 Task: Create a rule from the Agile list, Priority changed -> Complete task in the project TreatWorks if Priority Cleared then Complete Task.
Action: Mouse moved to (80, 493)
Screenshot: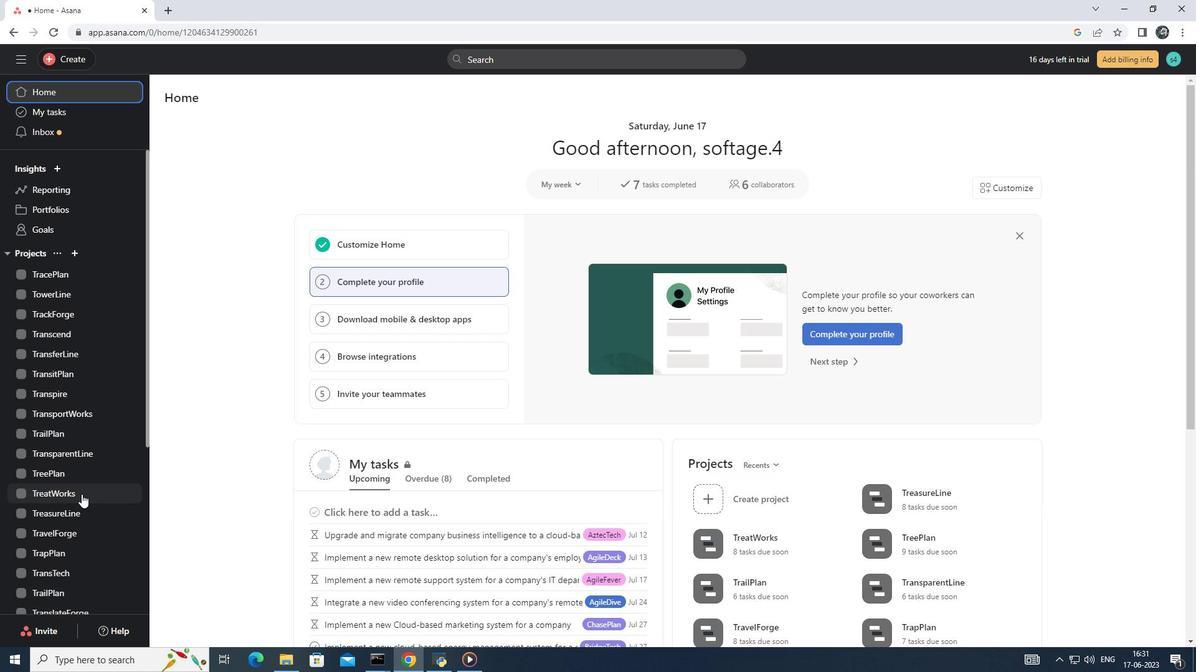 
Action: Mouse pressed left at (80, 493)
Screenshot: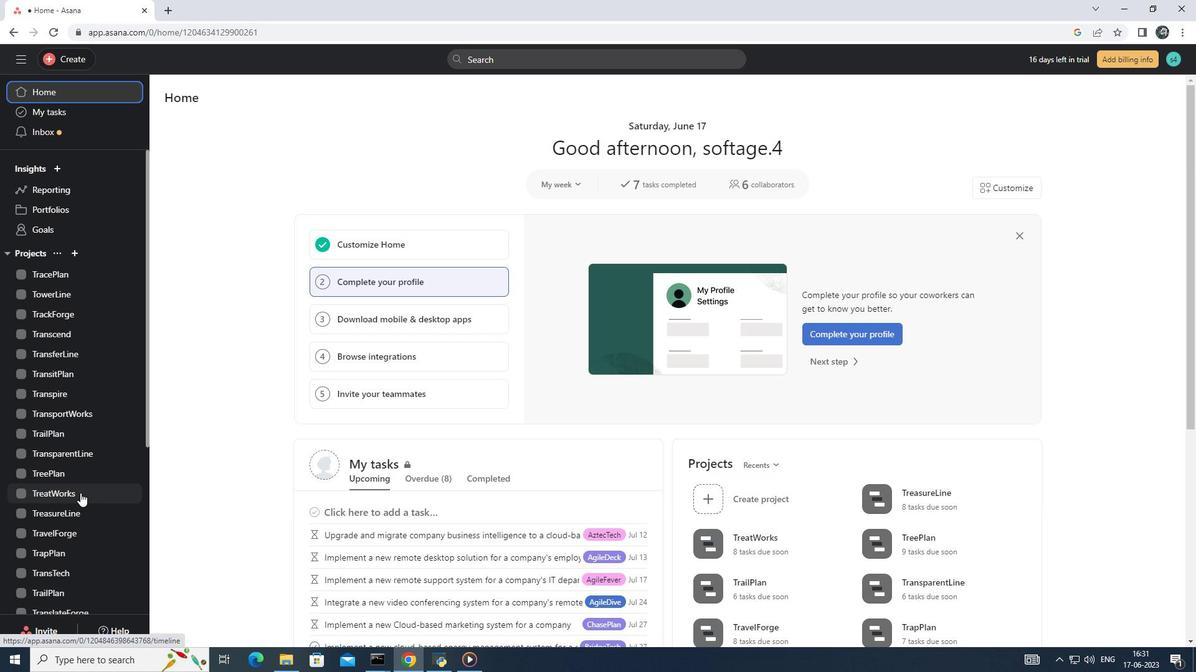 
Action: Mouse moved to (1156, 106)
Screenshot: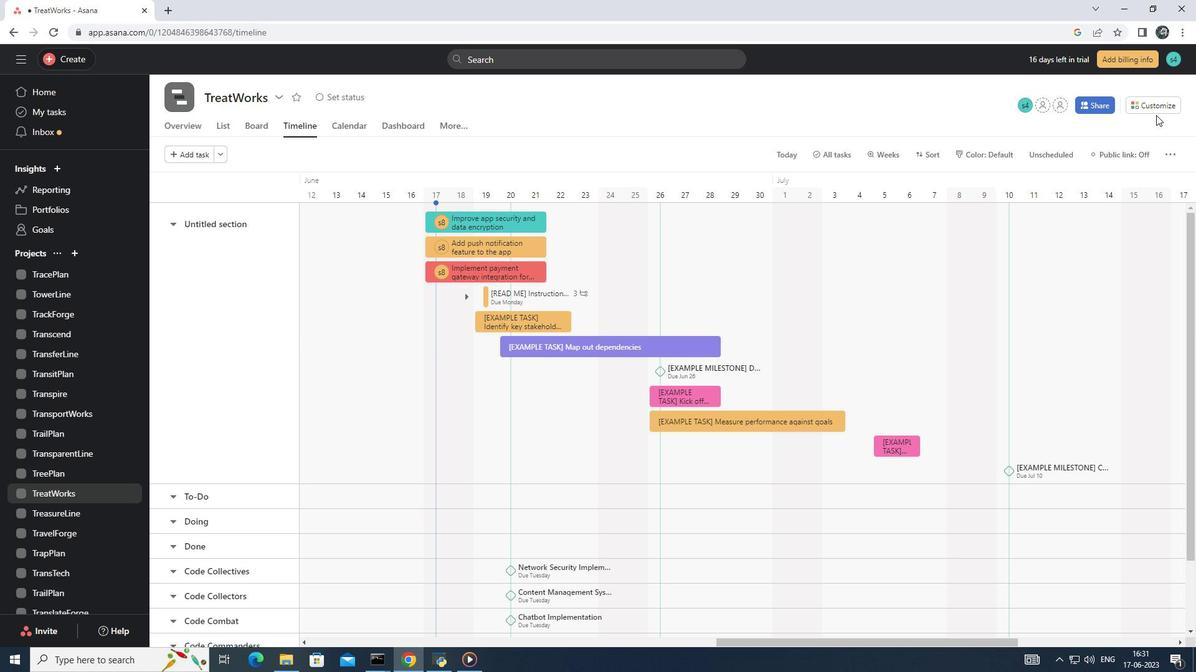 
Action: Mouse pressed left at (1156, 106)
Screenshot: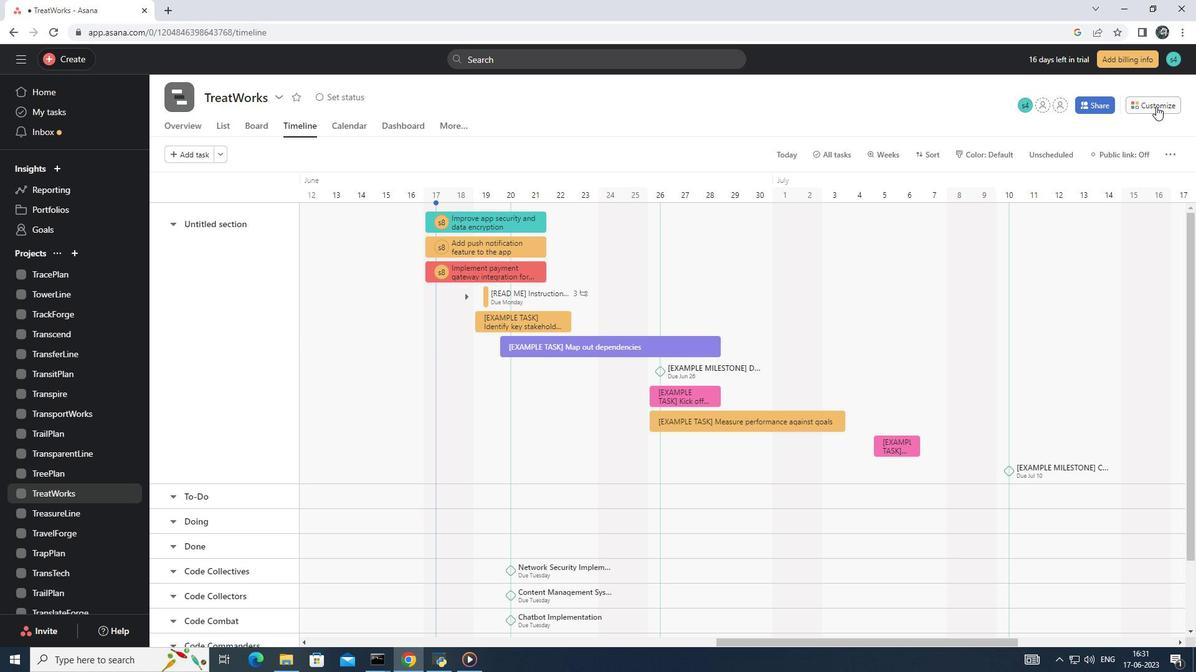 
Action: Mouse moved to (938, 301)
Screenshot: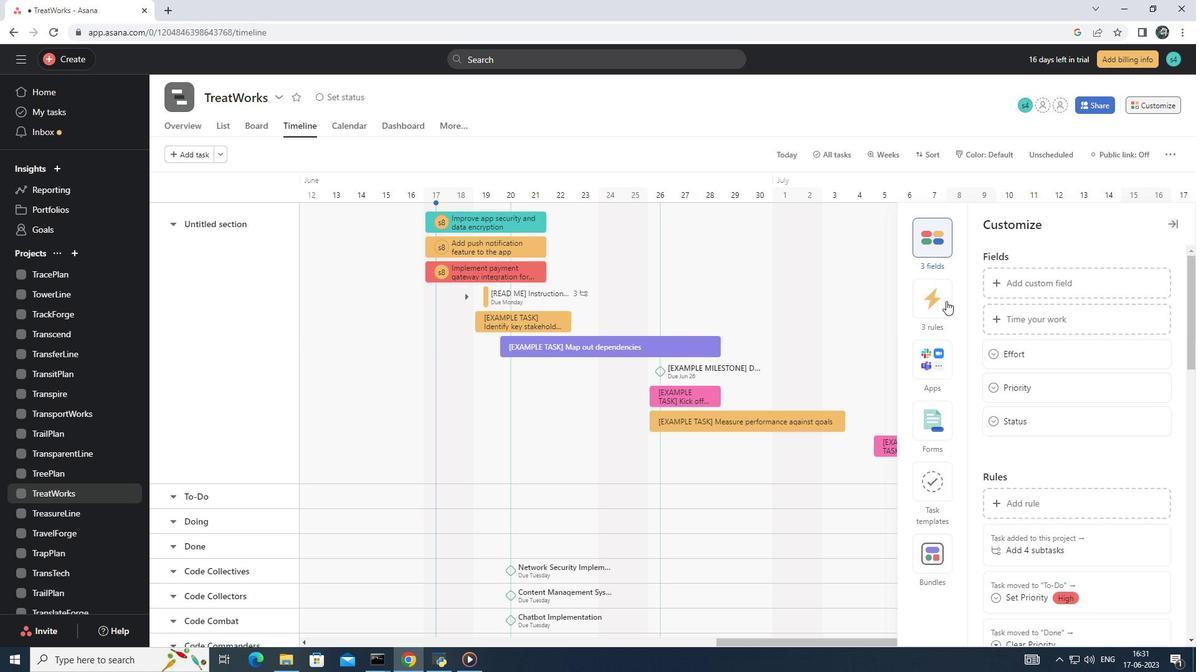 
Action: Mouse pressed left at (938, 301)
Screenshot: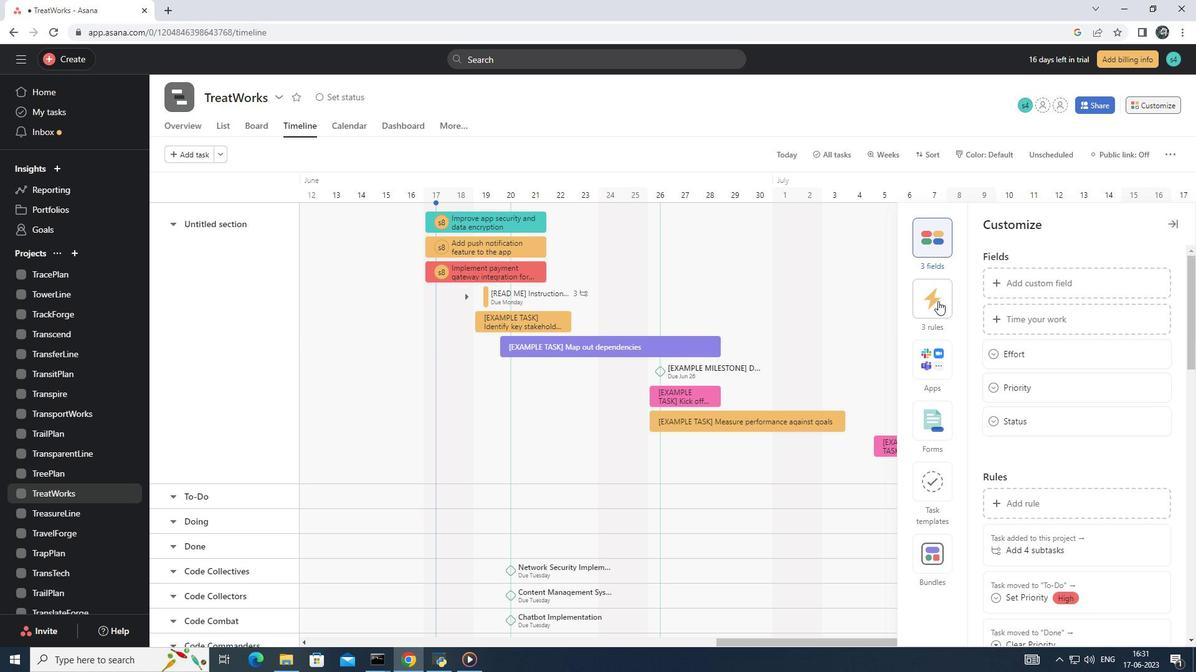 
Action: Mouse moved to (1038, 281)
Screenshot: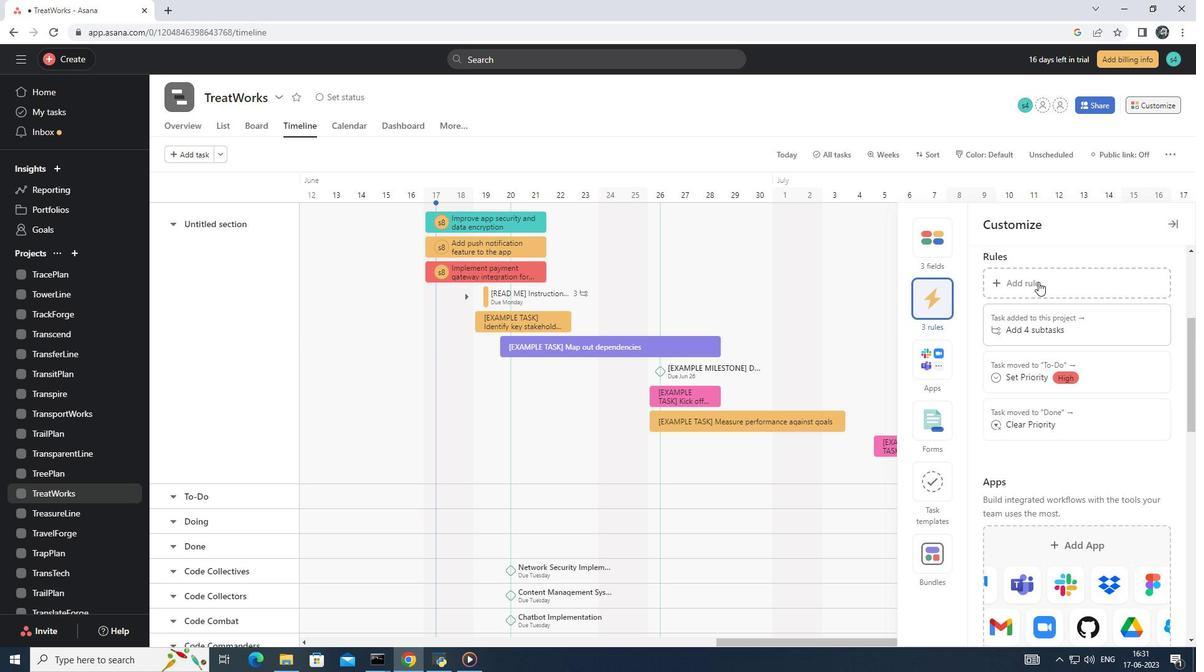 
Action: Mouse pressed left at (1038, 281)
Screenshot: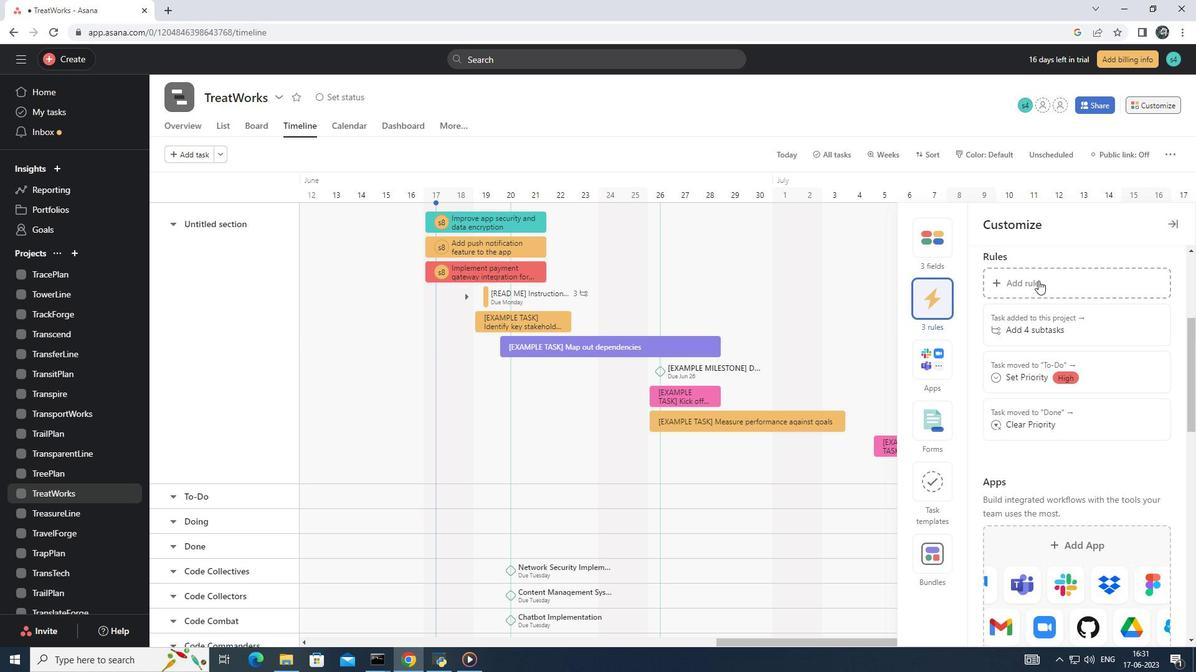 
Action: Mouse moved to (257, 188)
Screenshot: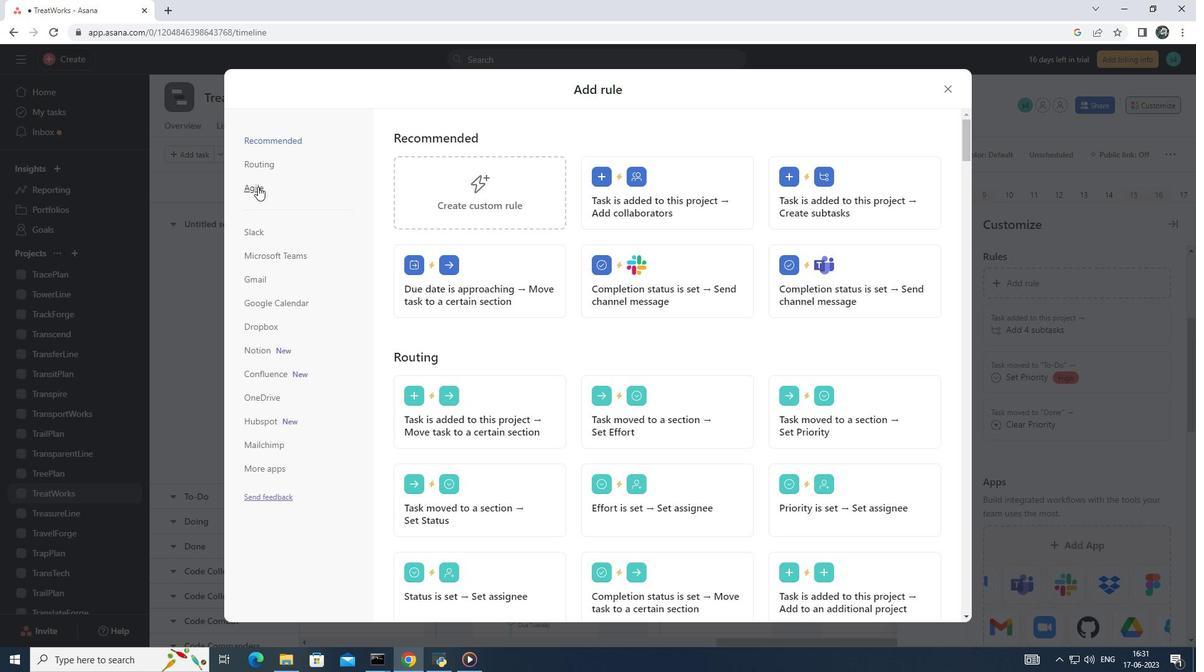 
Action: Mouse pressed left at (257, 188)
Screenshot: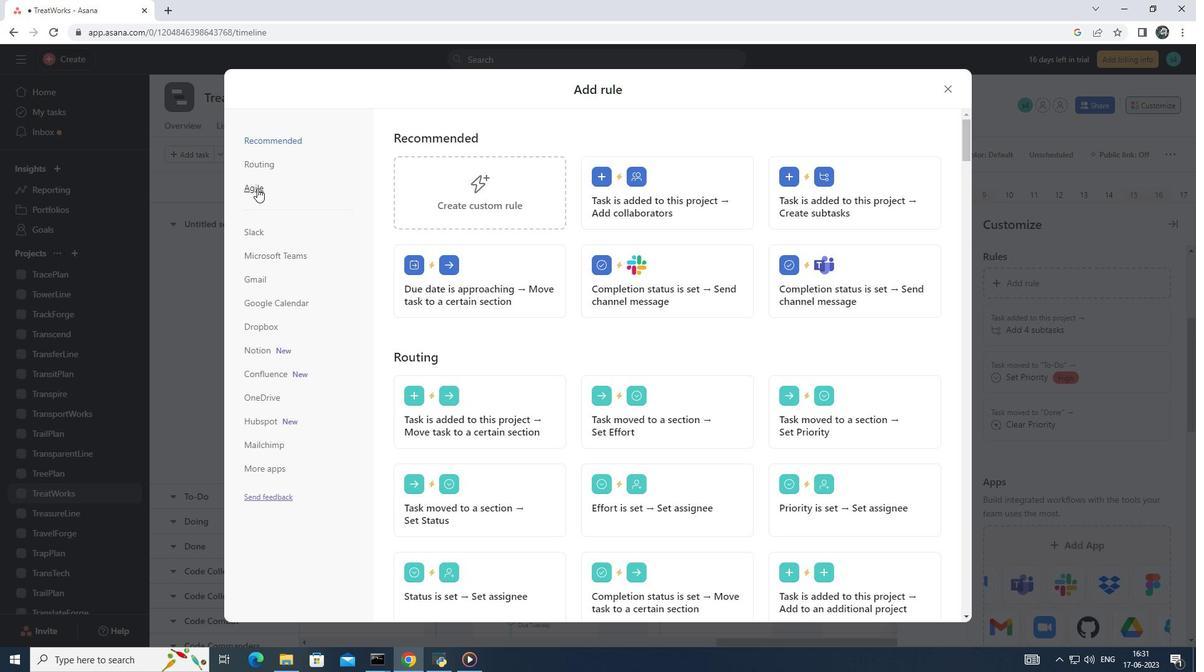 
Action: Mouse moved to (678, 185)
Screenshot: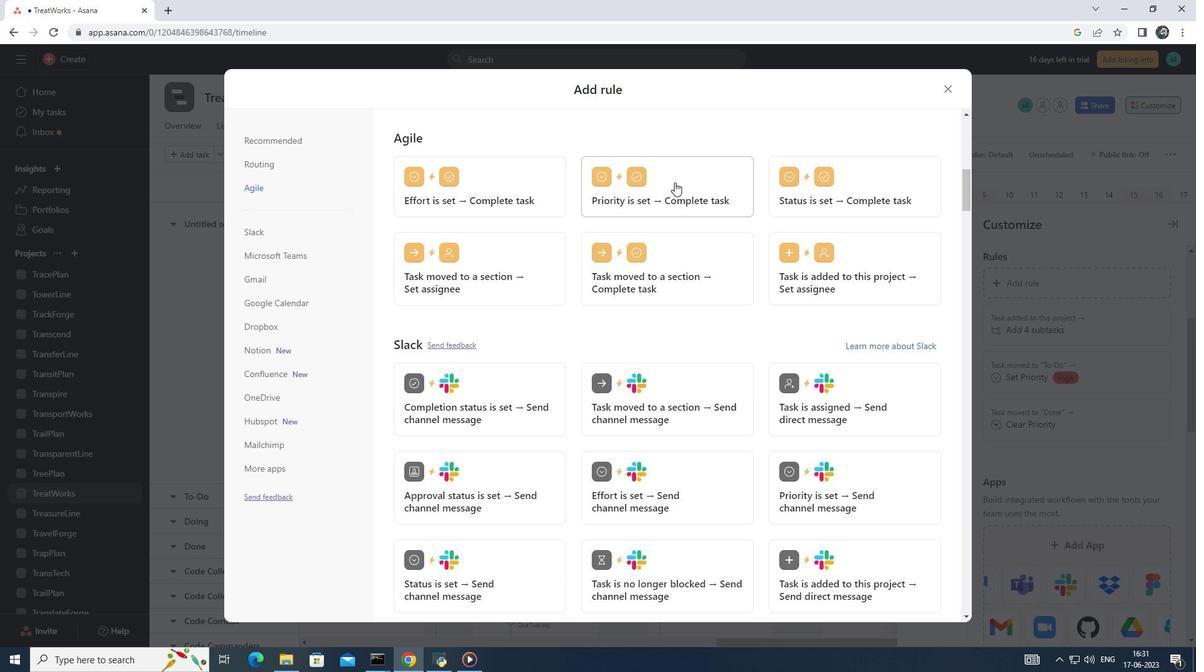 
Action: Mouse pressed left at (678, 185)
Screenshot: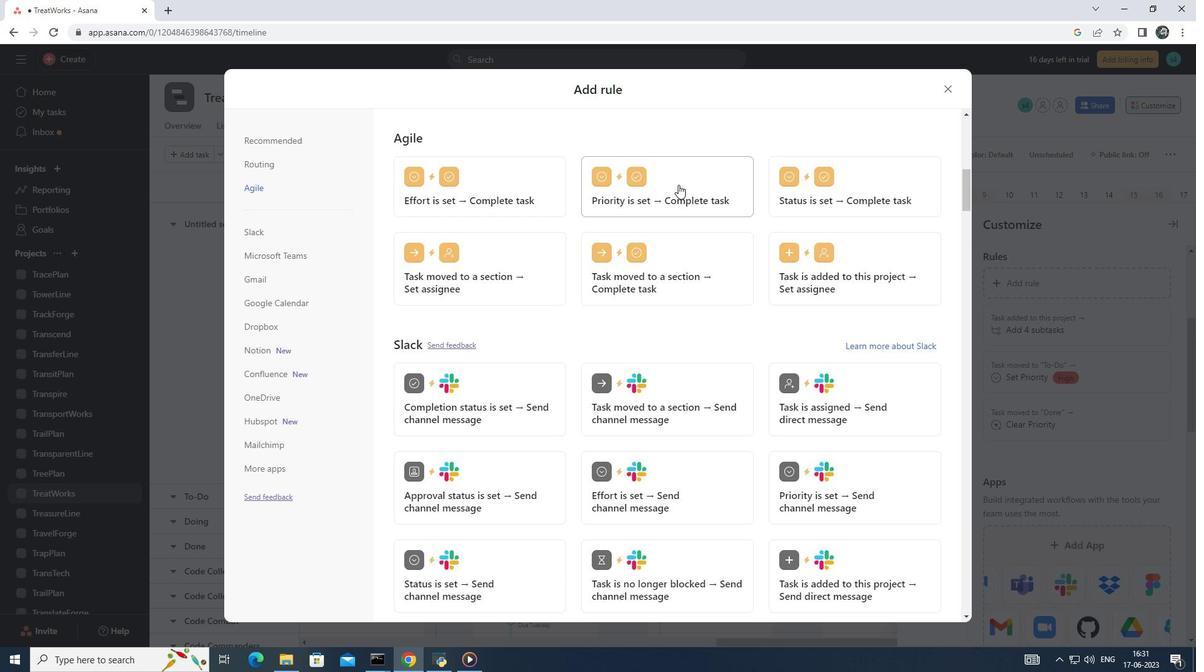 
Action: Mouse moved to (514, 328)
Screenshot: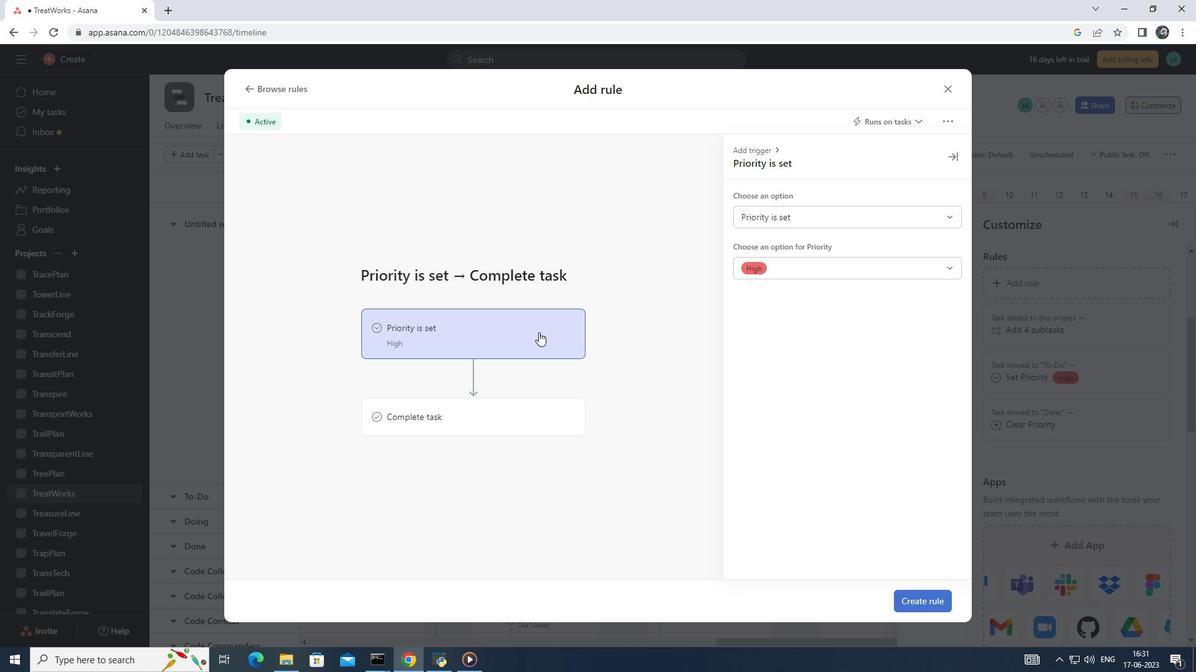 
Action: Mouse pressed left at (514, 328)
Screenshot: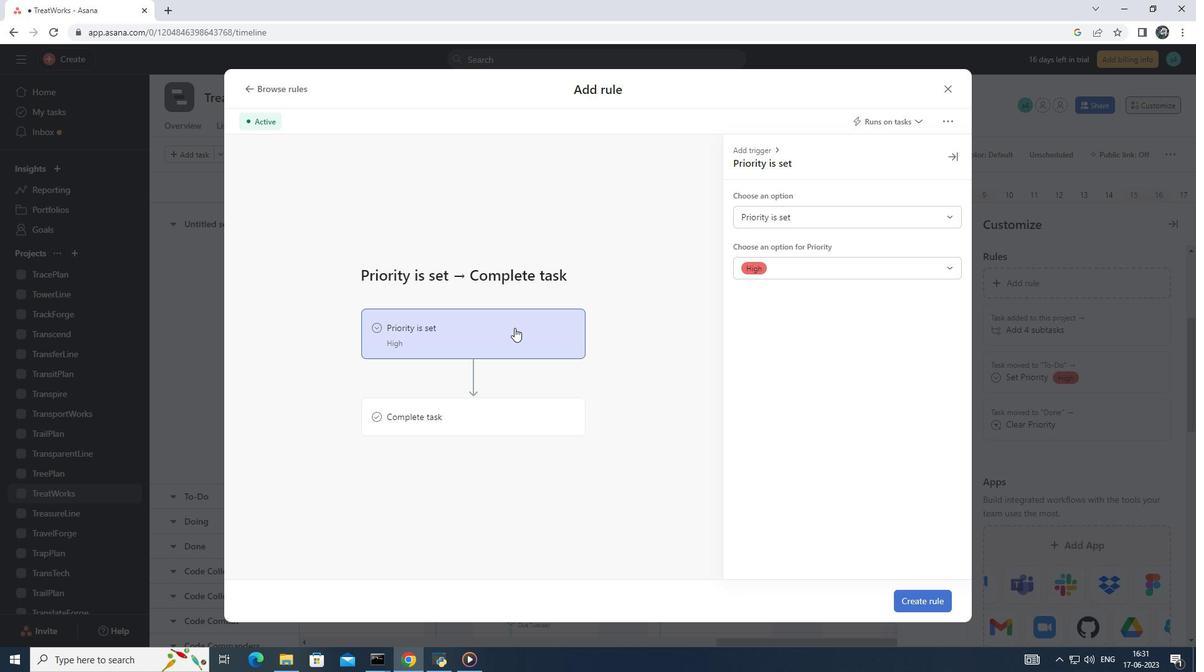 
Action: Mouse moved to (774, 218)
Screenshot: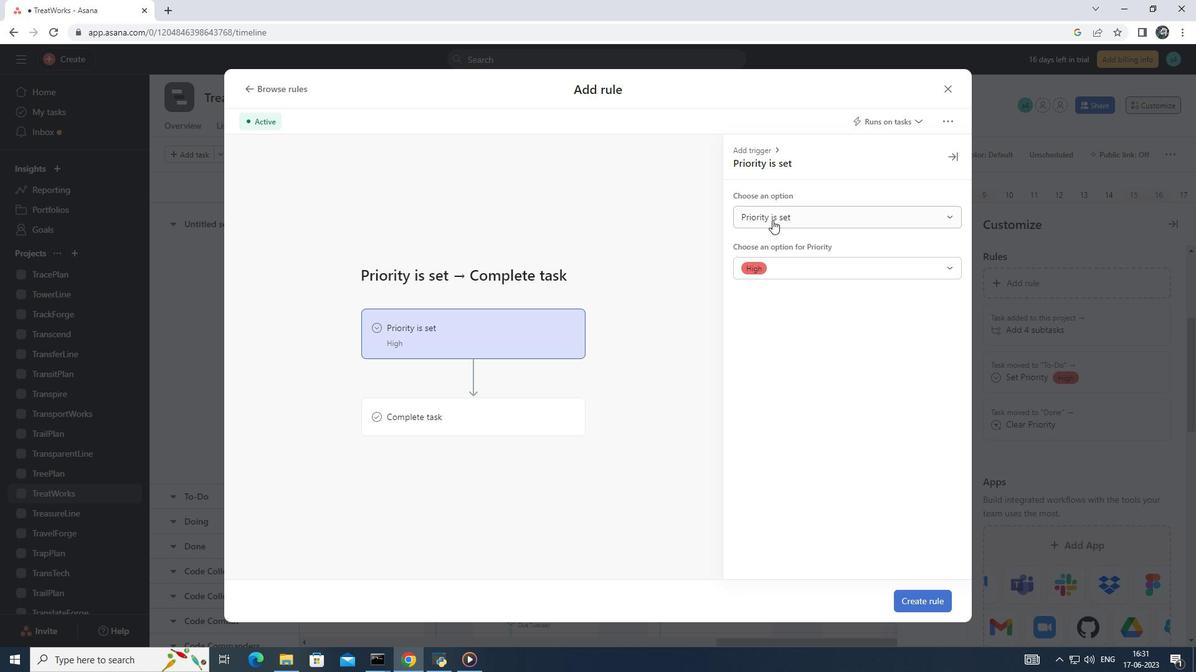 
Action: Mouse pressed left at (774, 218)
Screenshot: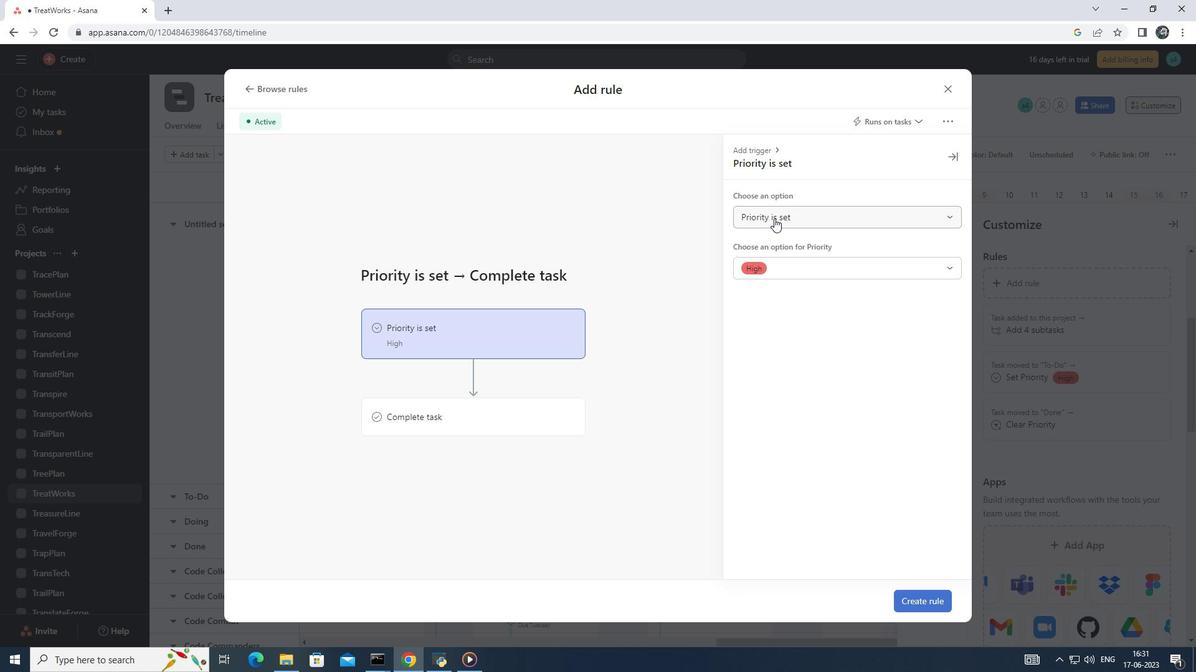 
Action: Mouse moved to (795, 264)
Screenshot: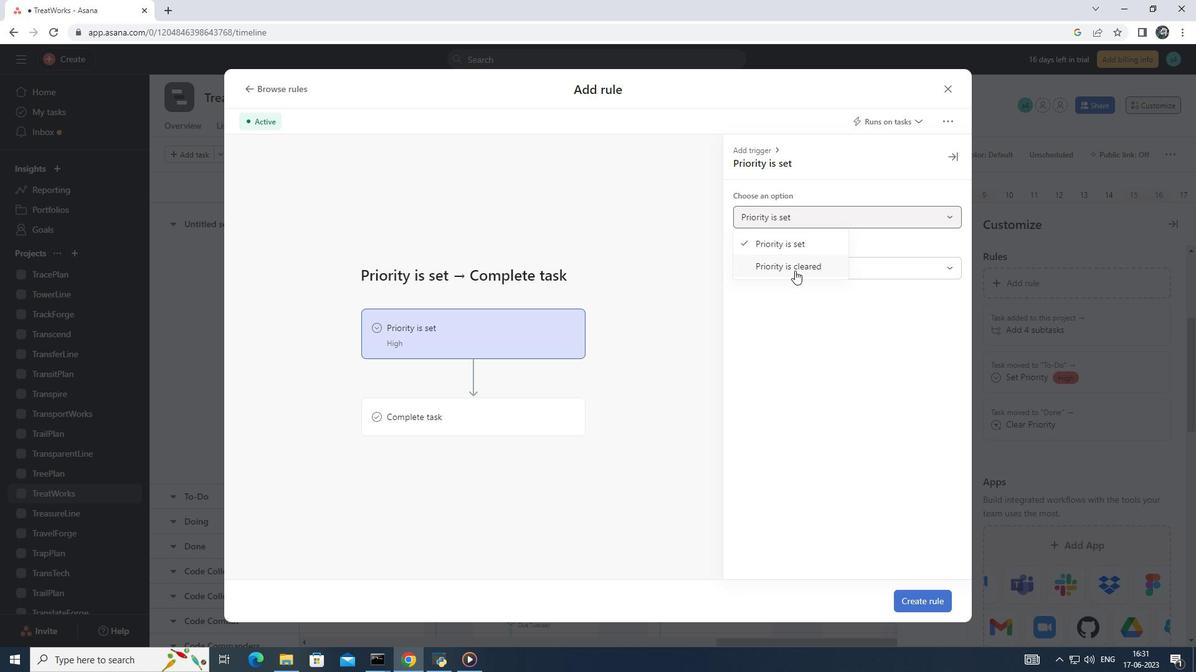 
Action: Mouse pressed left at (795, 264)
Screenshot: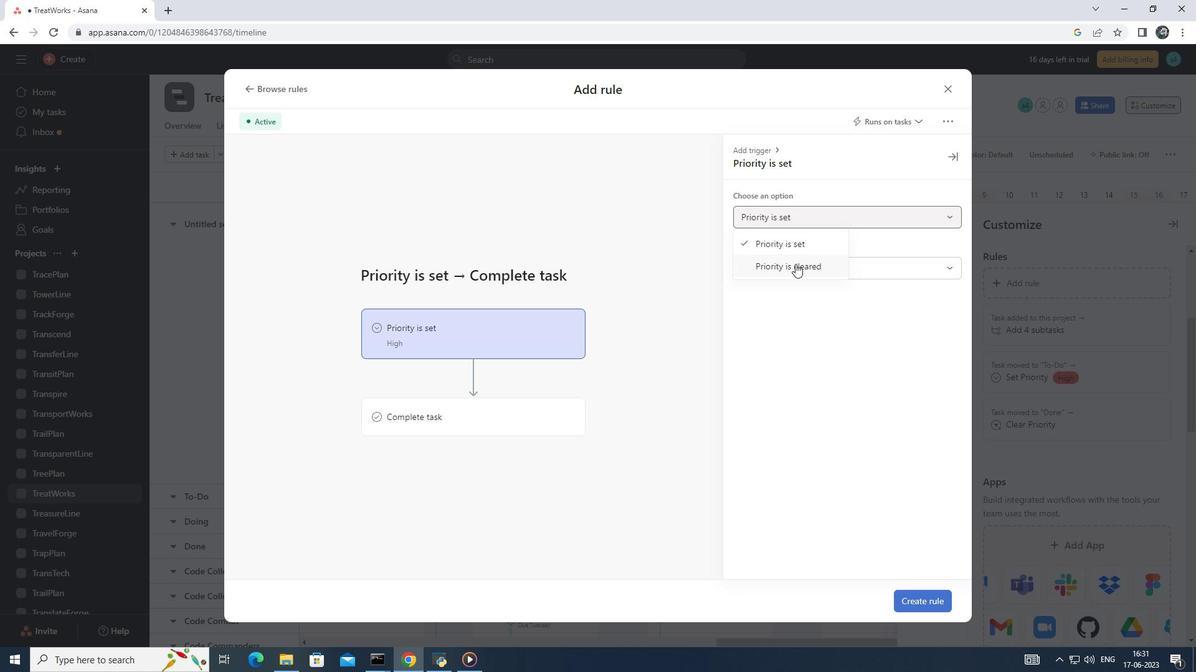 
Action: Mouse moved to (494, 413)
Screenshot: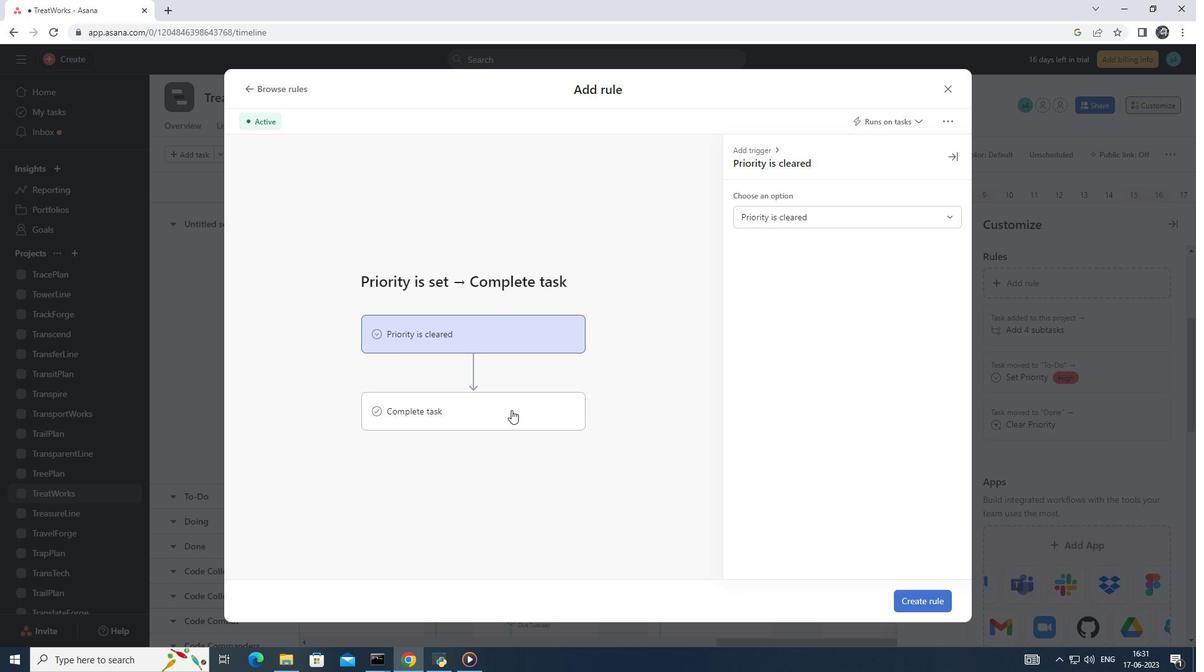 
Action: Mouse pressed left at (494, 413)
Screenshot: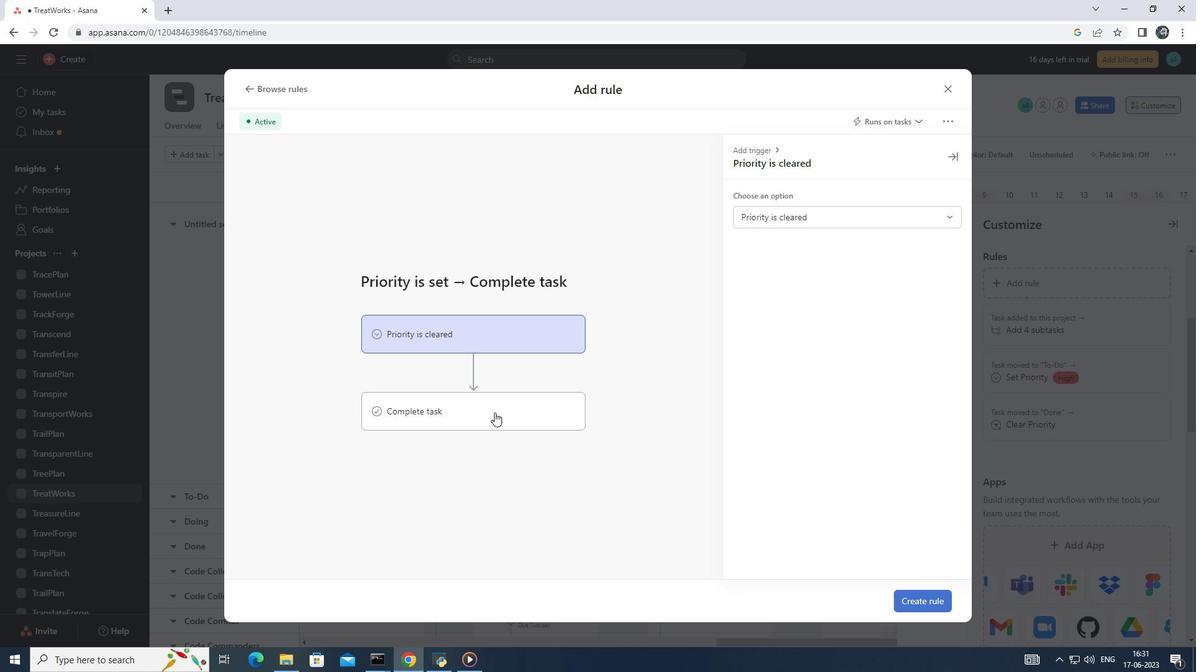 
Action: Mouse moved to (847, 216)
Screenshot: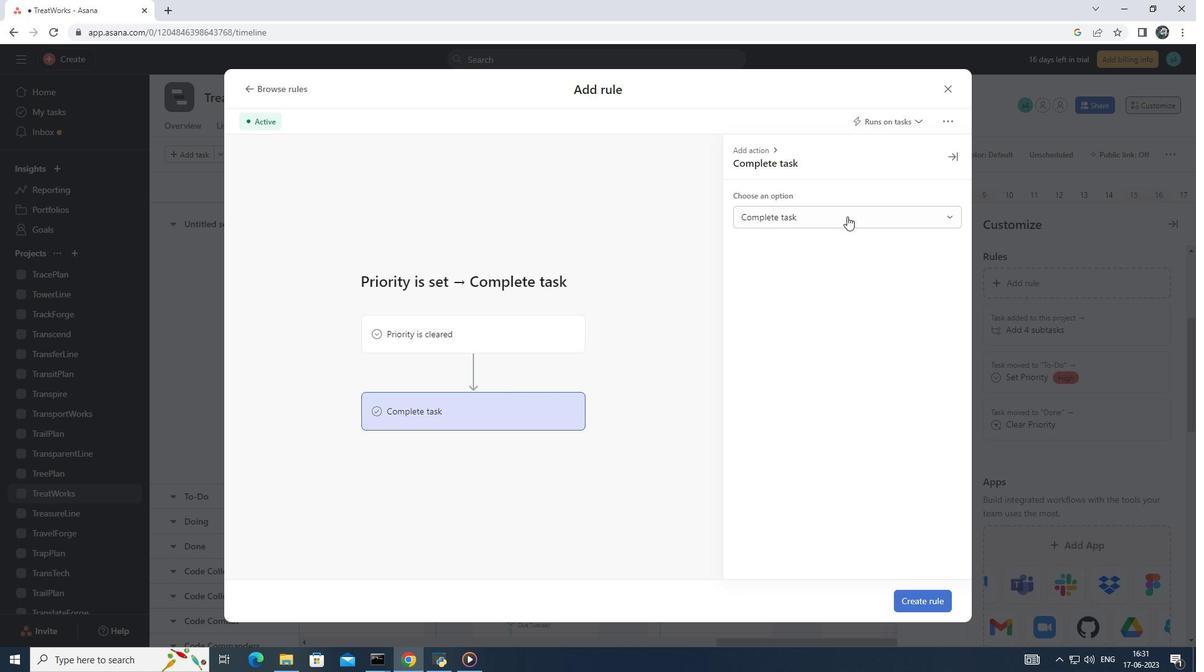 
Action: Mouse pressed left at (847, 216)
Screenshot: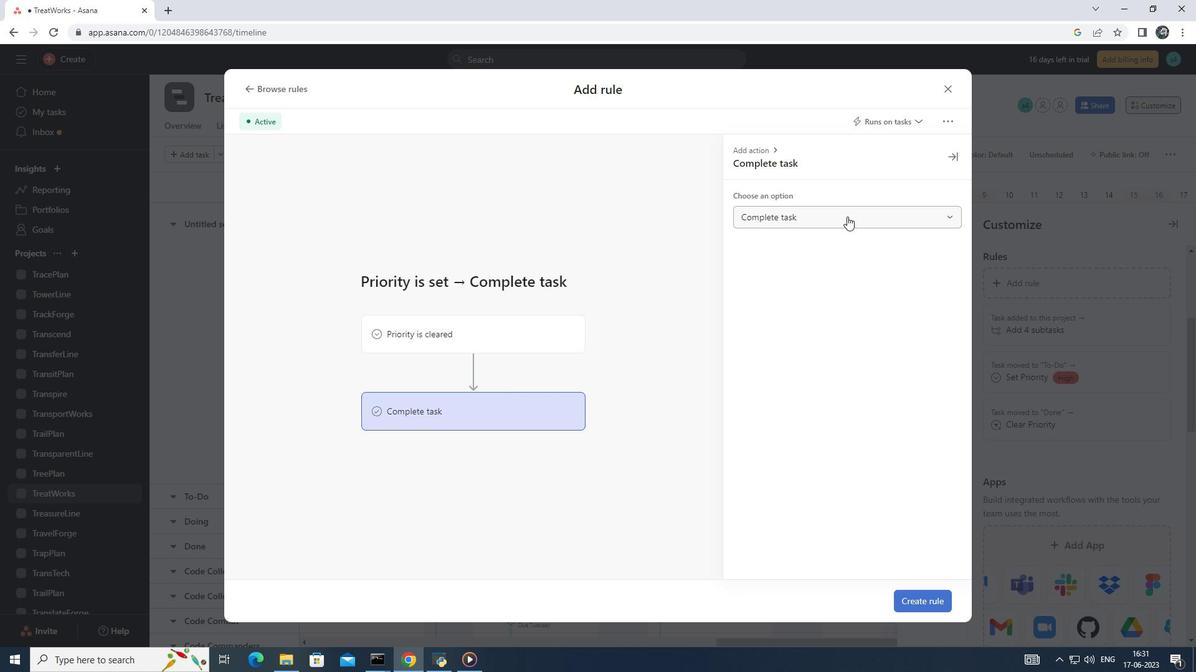 
Action: Mouse moved to (826, 247)
Screenshot: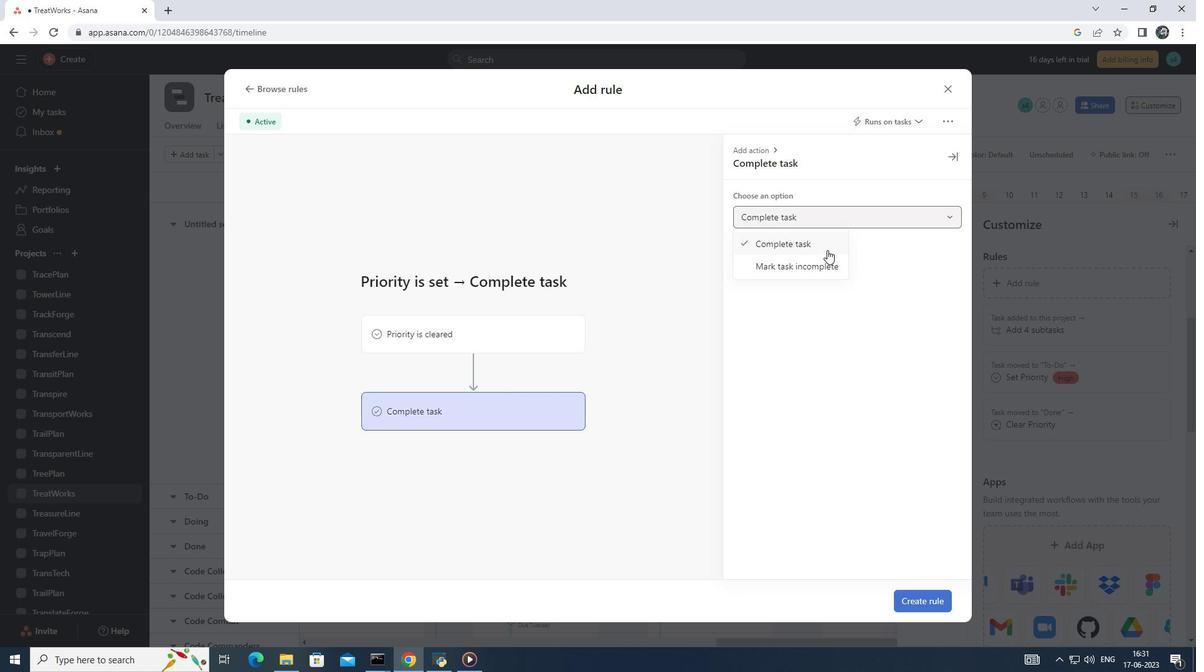 
Action: Mouse pressed left at (826, 247)
Screenshot: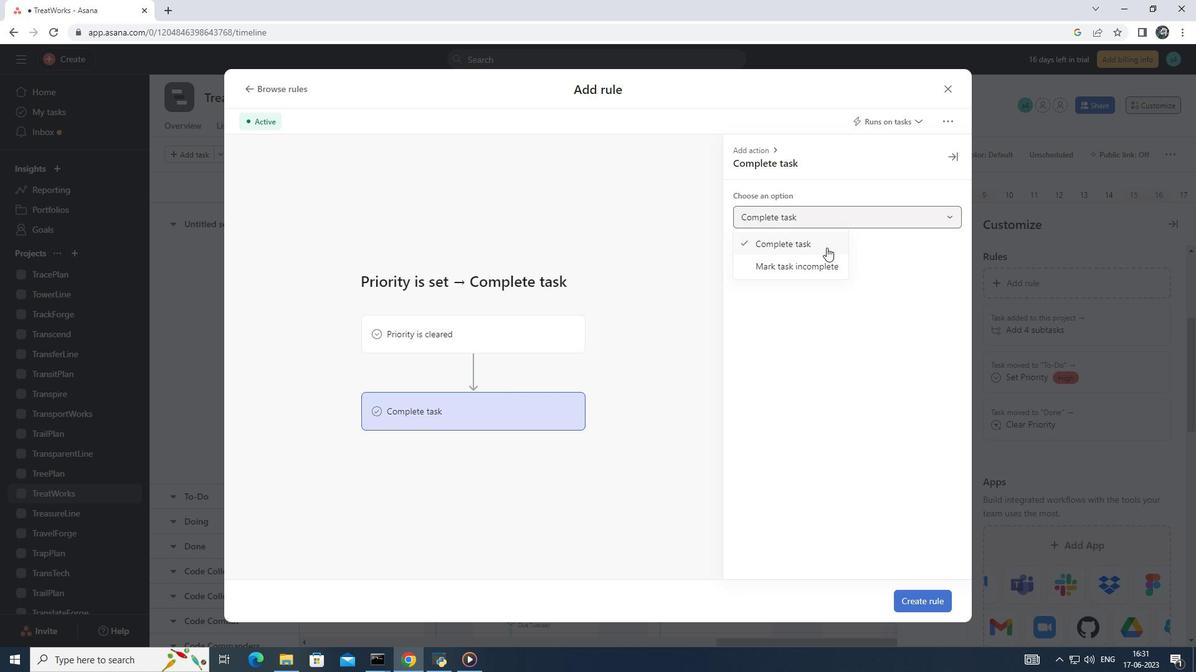 
Action: Mouse moved to (921, 598)
Screenshot: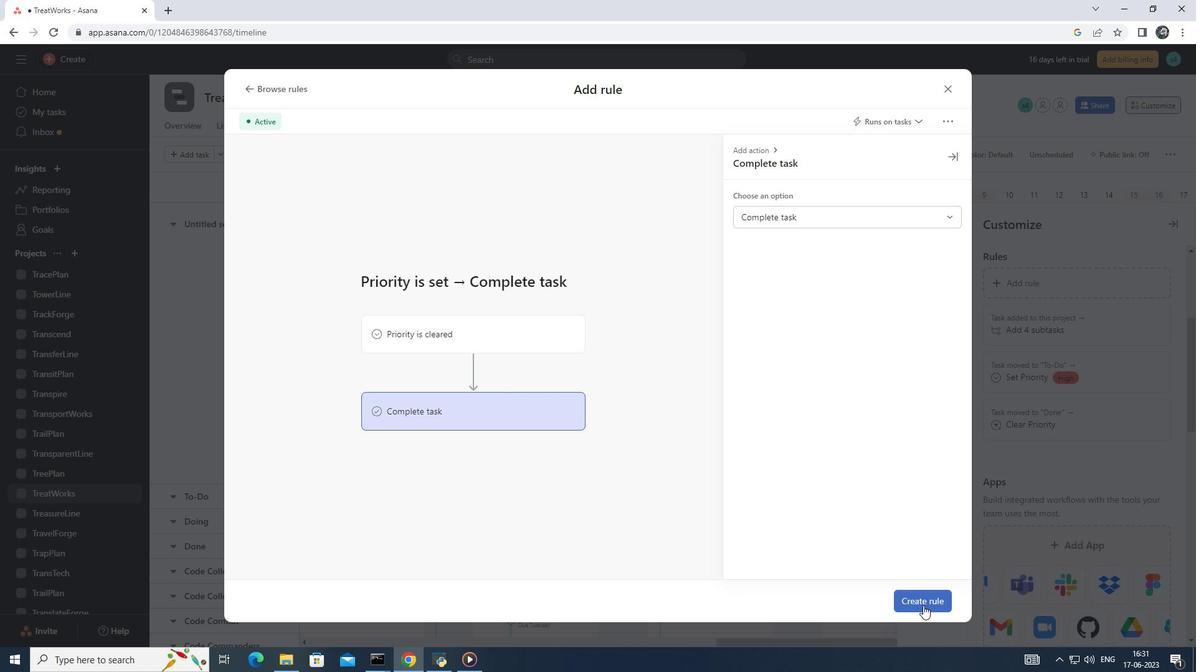 
Action: Mouse pressed left at (921, 598)
Screenshot: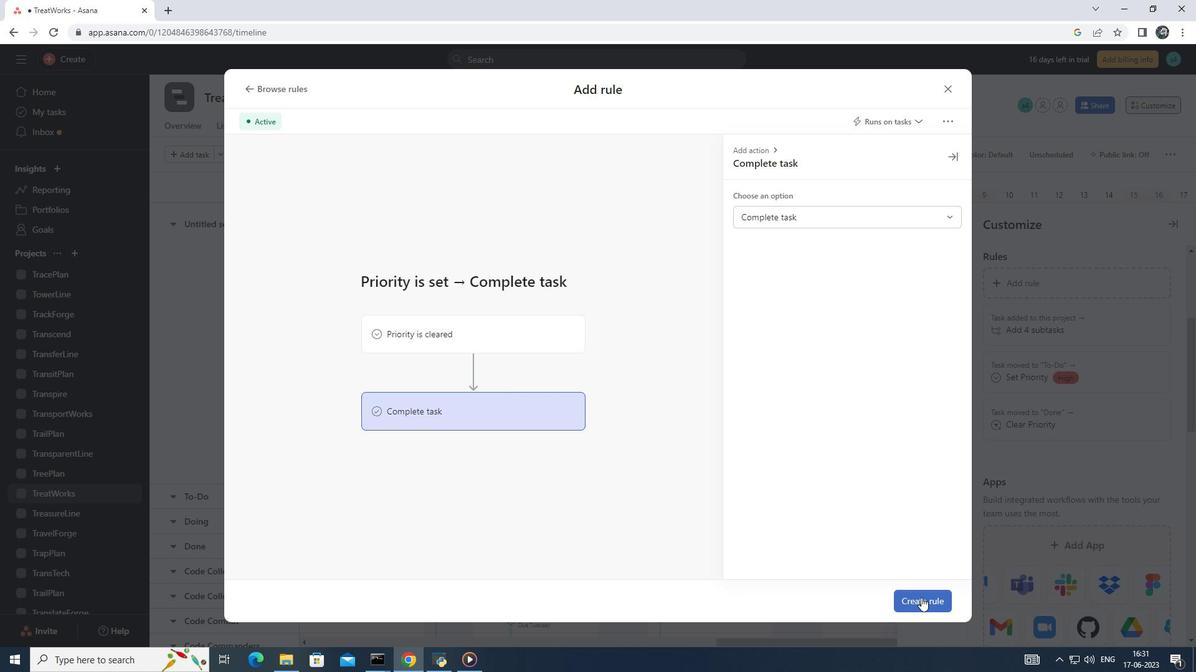 
Action: Mouse moved to (922, 597)
Screenshot: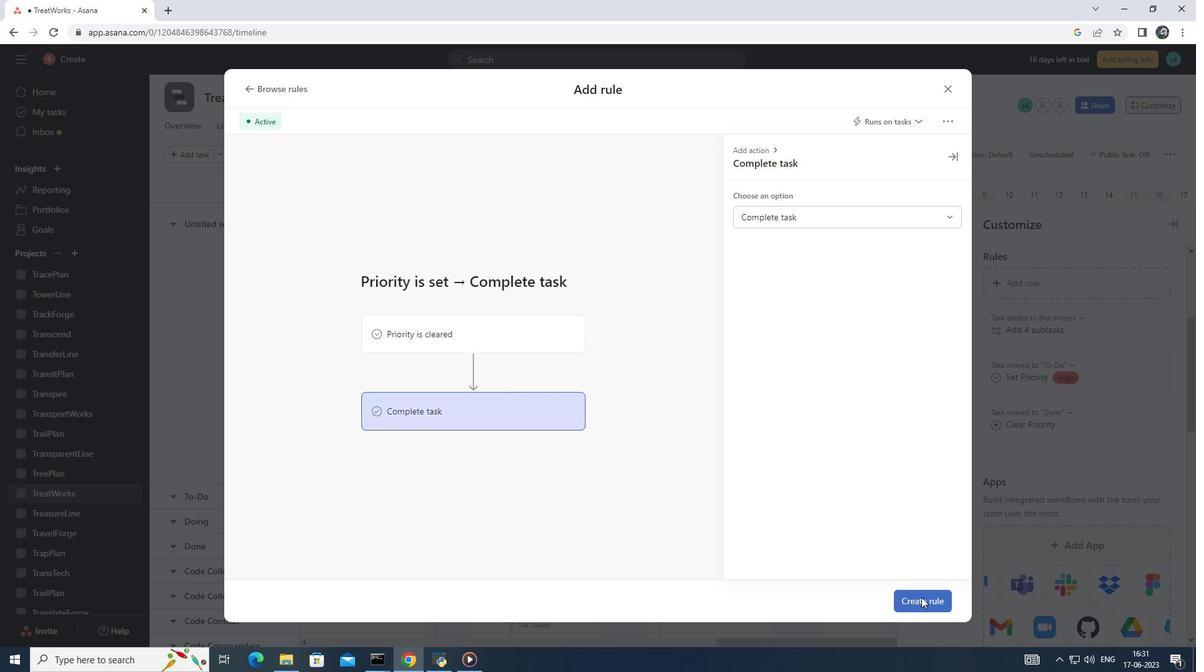 
